 Task: Discover hiking trails in the Appalachian Mountains between Gatlinburg, Tennessee, and Asheville, North Carolina.
Action: Mouse moved to (262, 92)
Screenshot: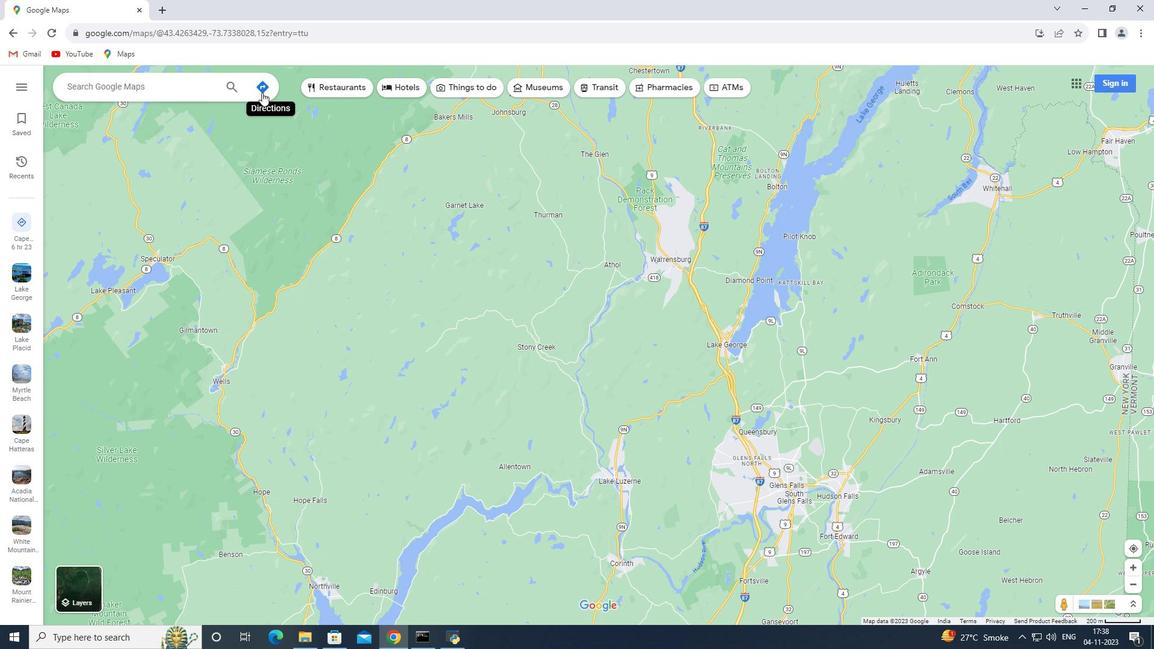 
Action: Mouse pressed left at (262, 92)
Screenshot: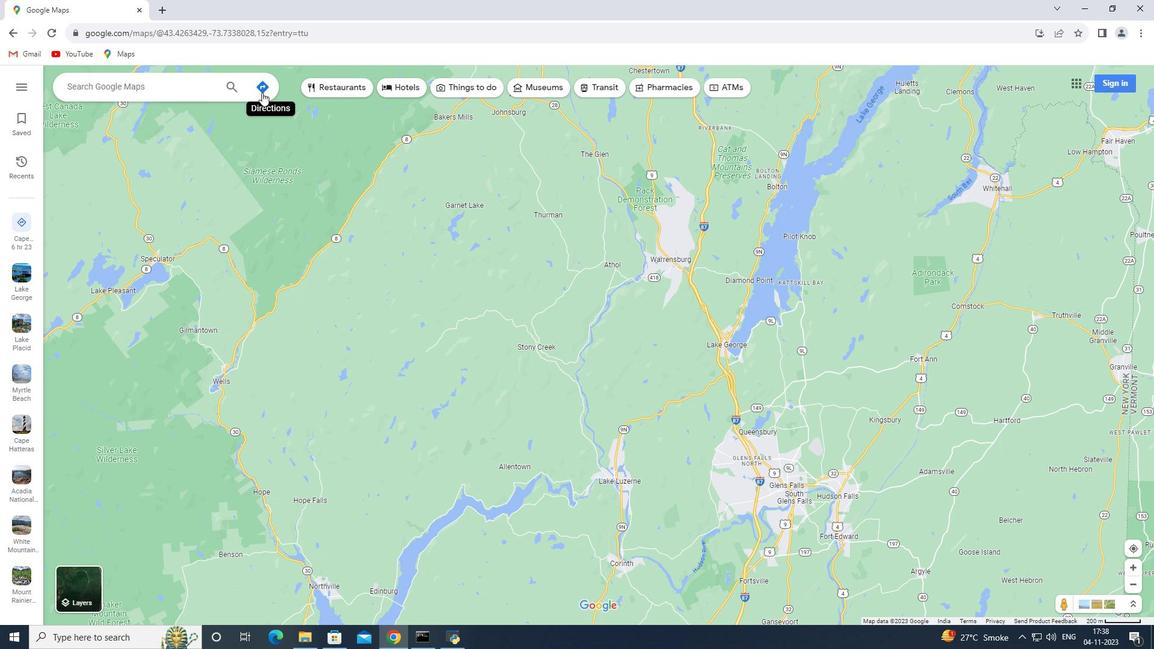 
Action: Mouse moved to (149, 125)
Screenshot: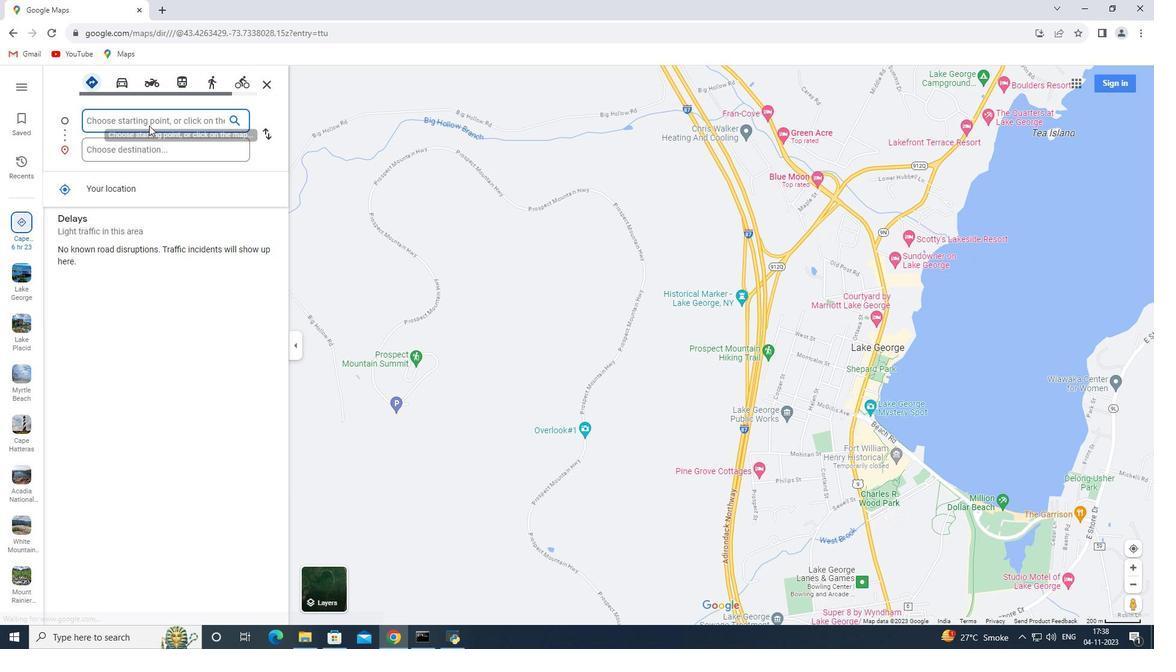 
Action: Key pressed <Key.shift>Gatlinburg,<Key.space><Key.shift>Tennessee
Screenshot: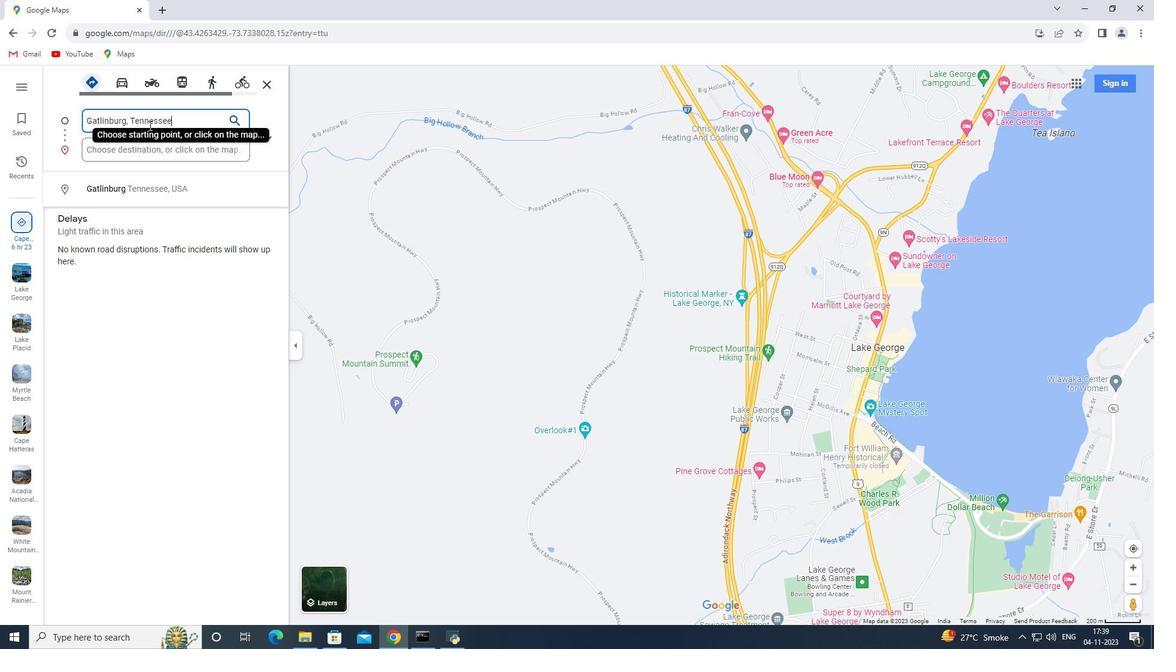 
Action: Mouse moved to (142, 152)
Screenshot: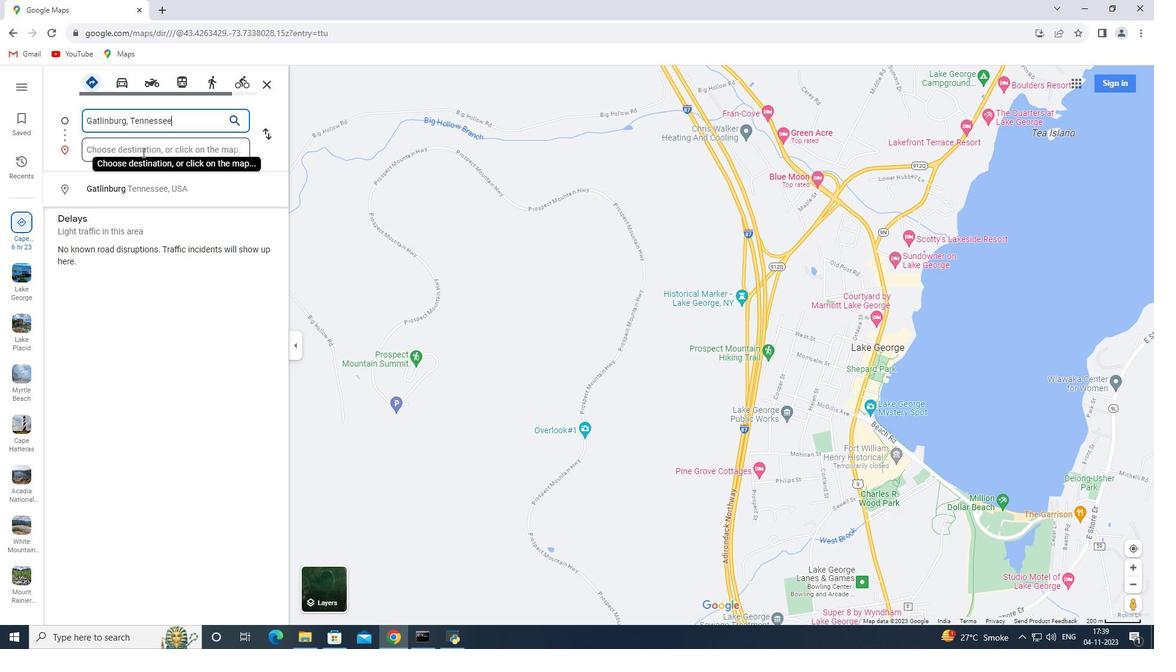 
Action: Mouse pressed left at (142, 152)
Screenshot: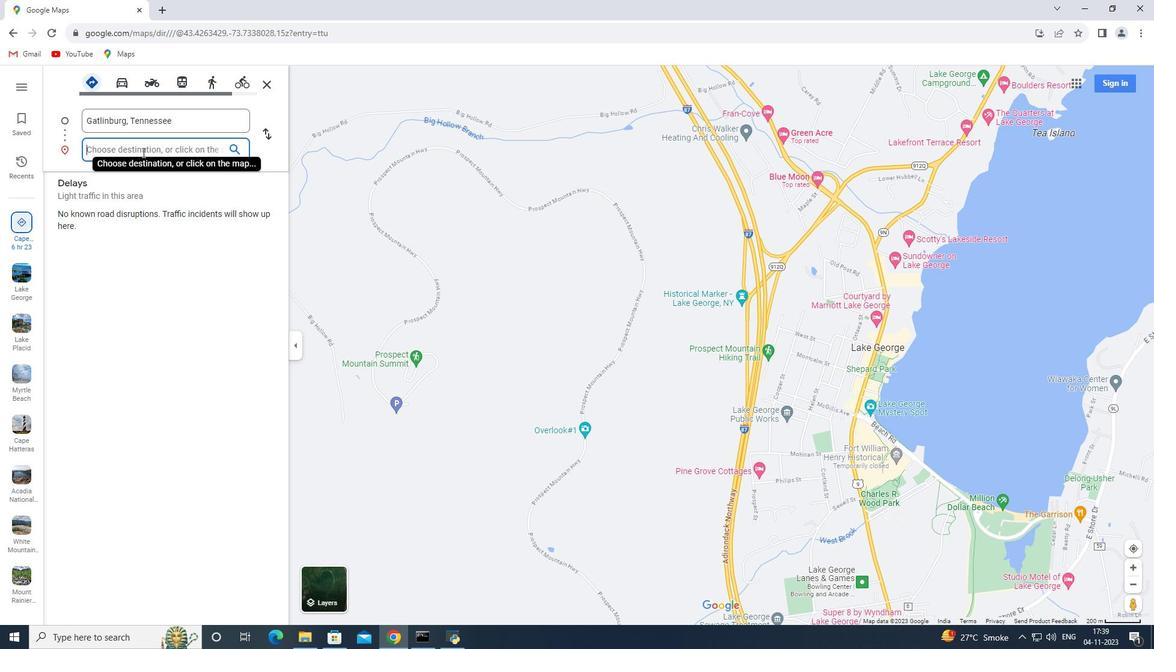 
Action: Key pressed <Key.shift>Asheville,<Key.space><Key.shift>North<Key.space><Key.shift>Carolina<Key.enter>
Screenshot: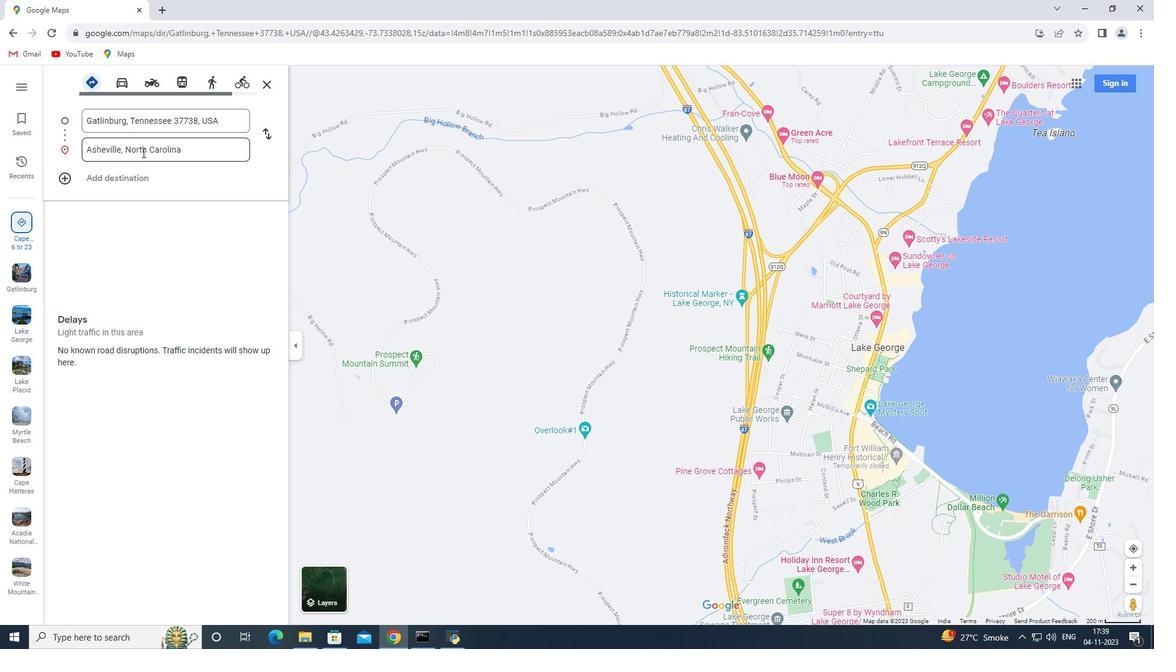 
Action: Mouse moved to (583, 84)
Screenshot: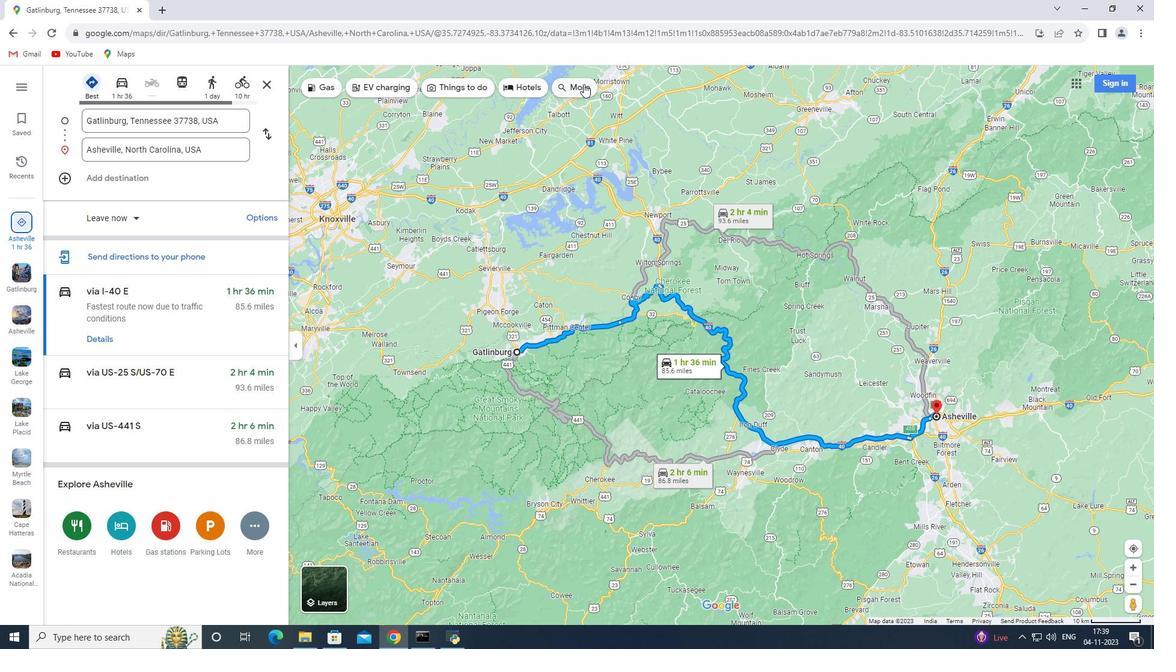 
Action: Mouse pressed left at (583, 84)
Screenshot: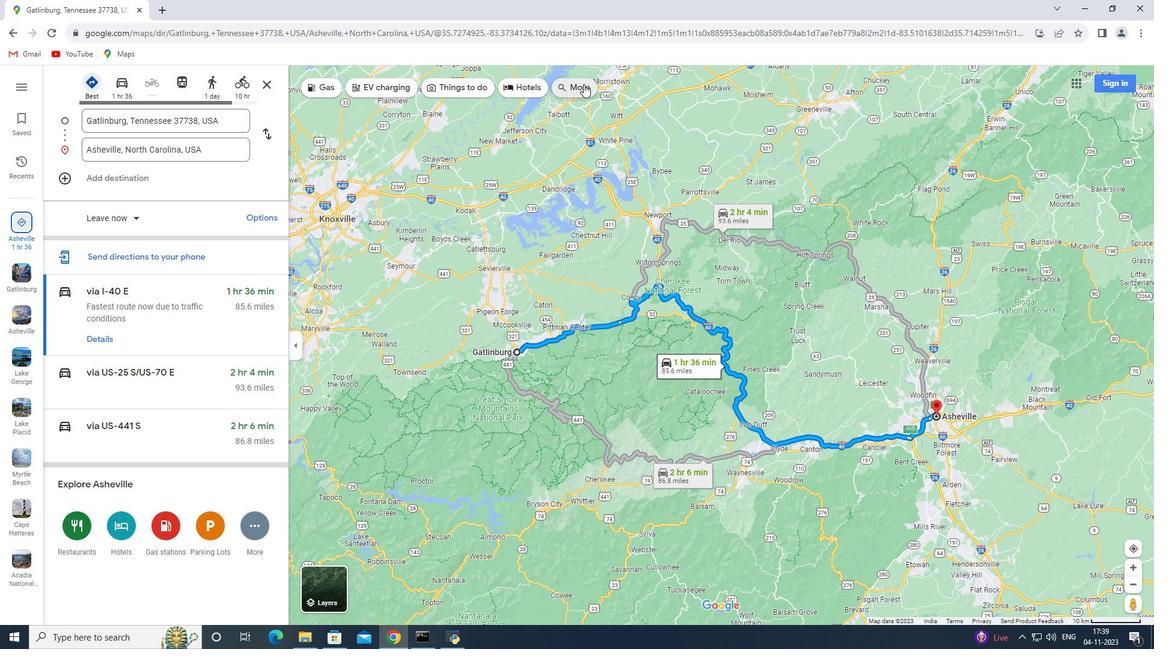 
Action: Mouse moved to (114, 82)
Screenshot: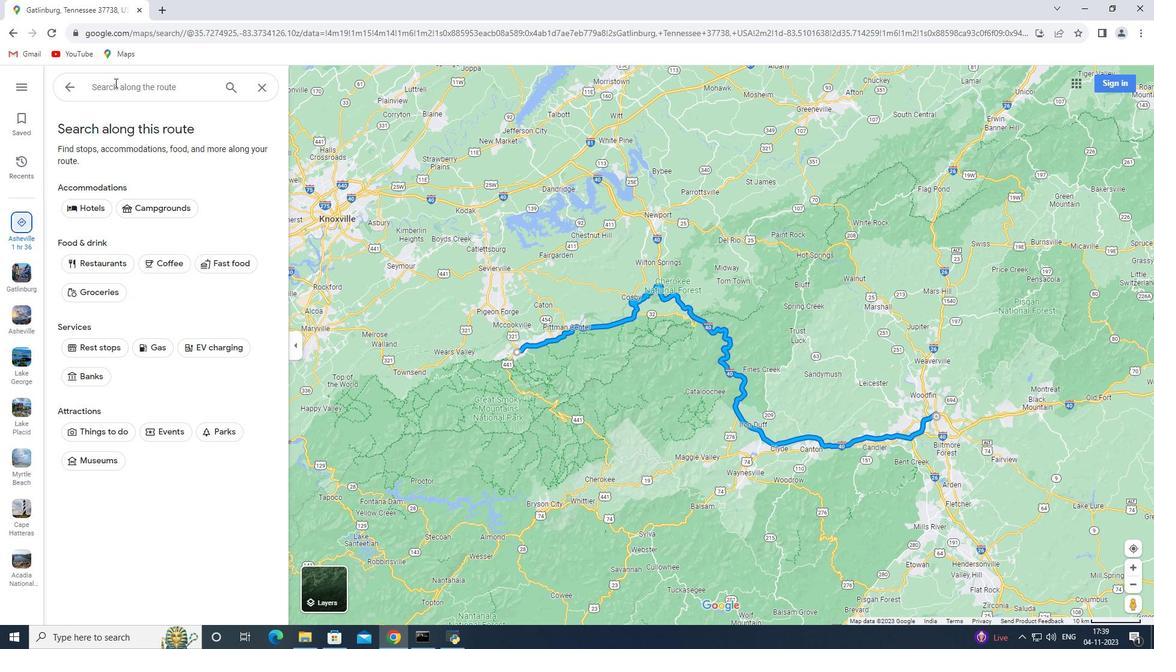 
Action: Mouse pressed left at (114, 82)
Screenshot: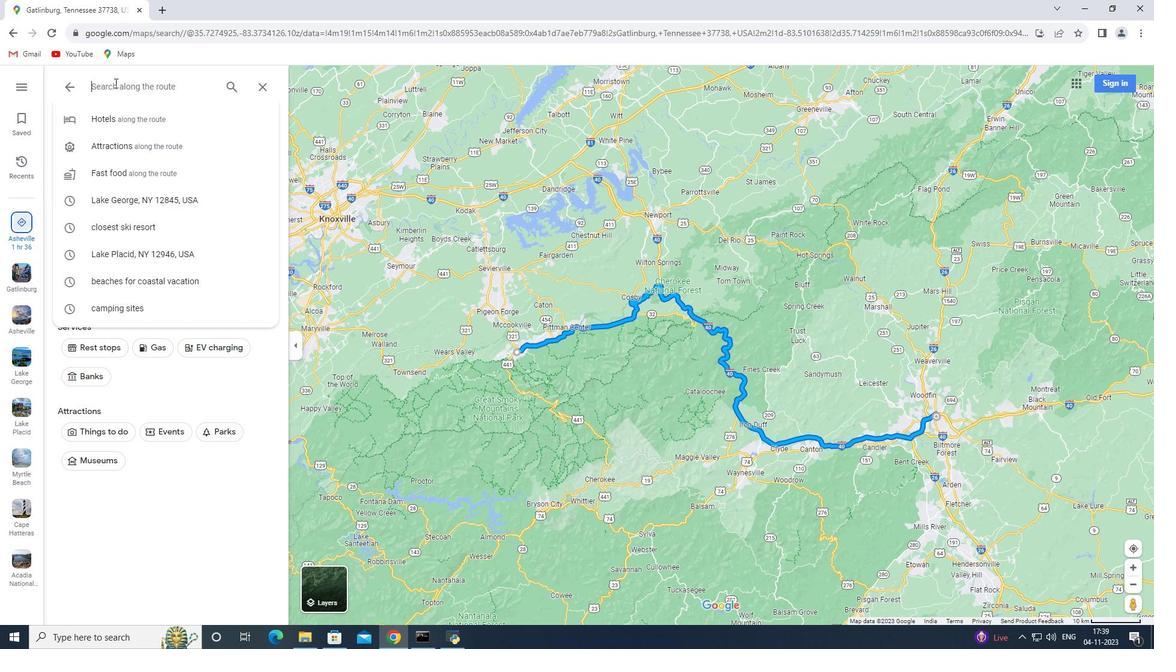 
Action: Key pressed hiking<Key.space>trails<Key.space>in<Key.space>the<Key.space><Key.shift>Appalachian<Key.space><Key.shift>Mountains<Key.enter>
Screenshot: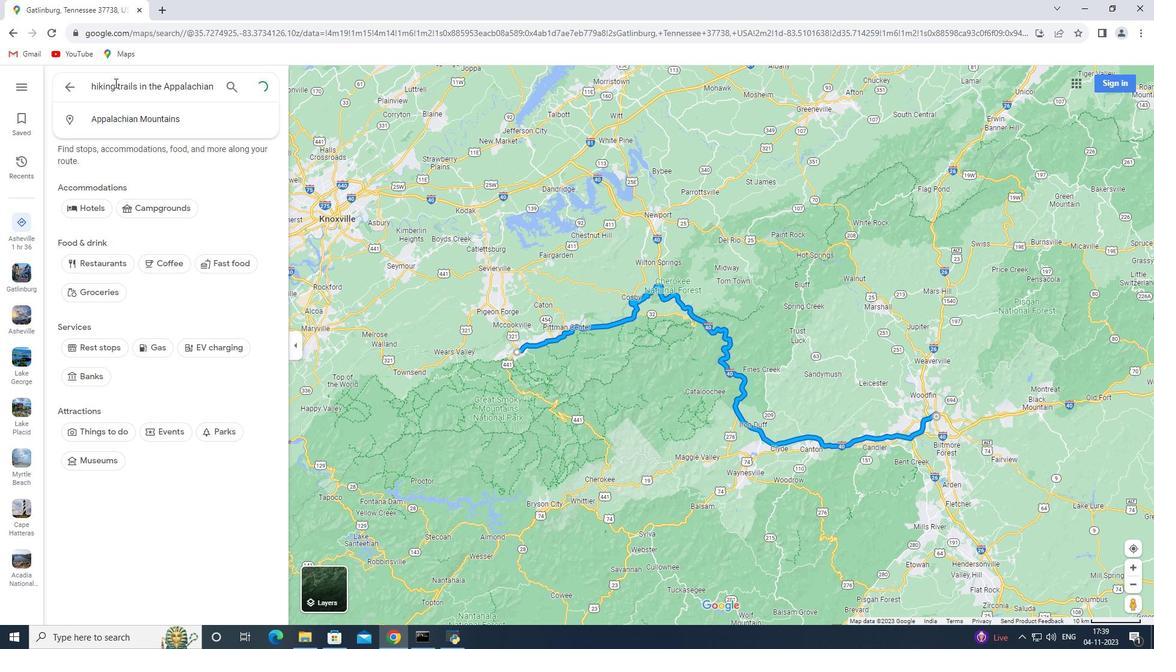 
